 Task: Check the median sale price of condos/co-ops in the last 1 year.
Action: Mouse moved to (768, 145)
Screenshot: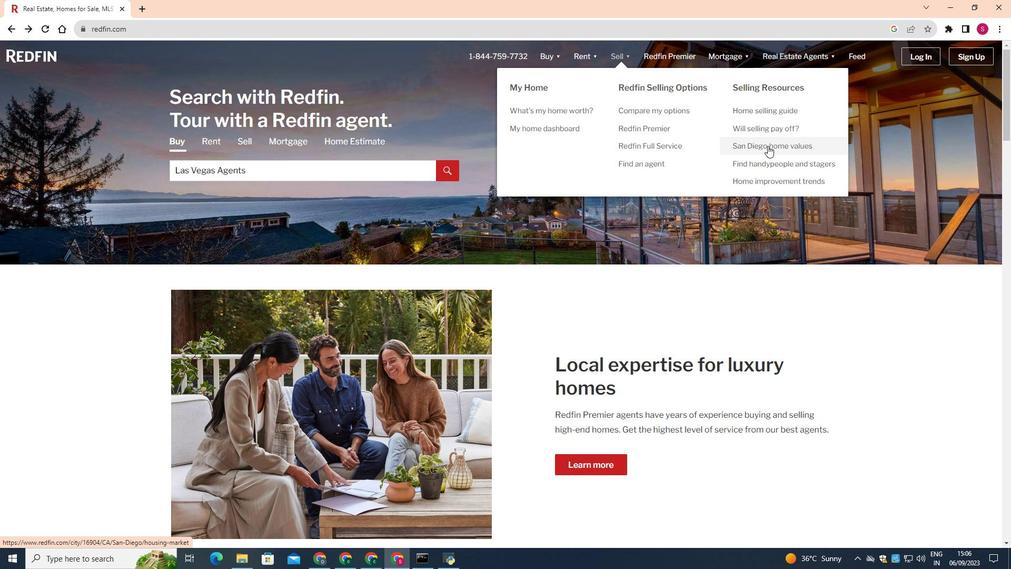 
Action: Mouse pressed left at (768, 145)
Screenshot: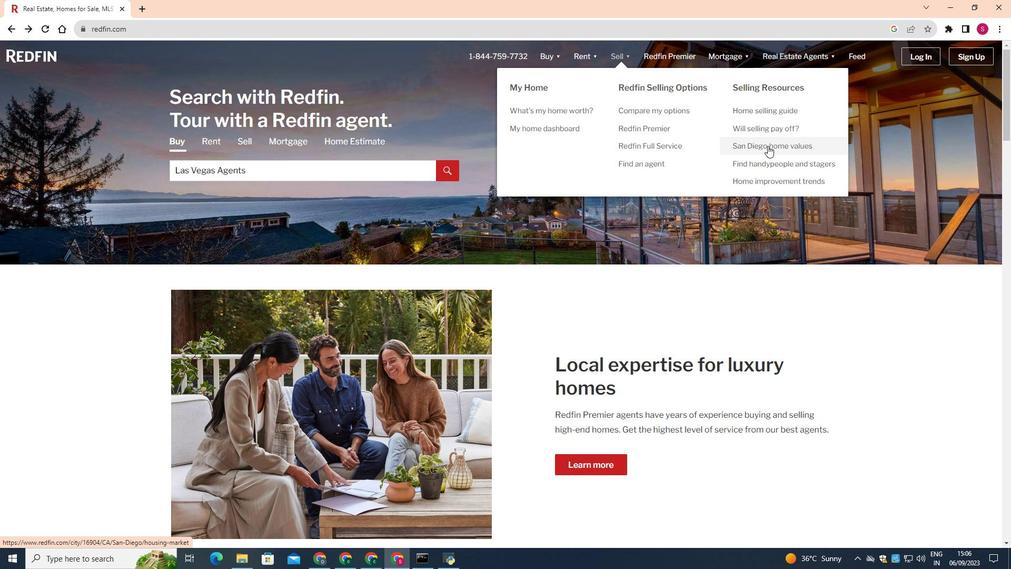 
Action: Mouse moved to (254, 383)
Screenshot: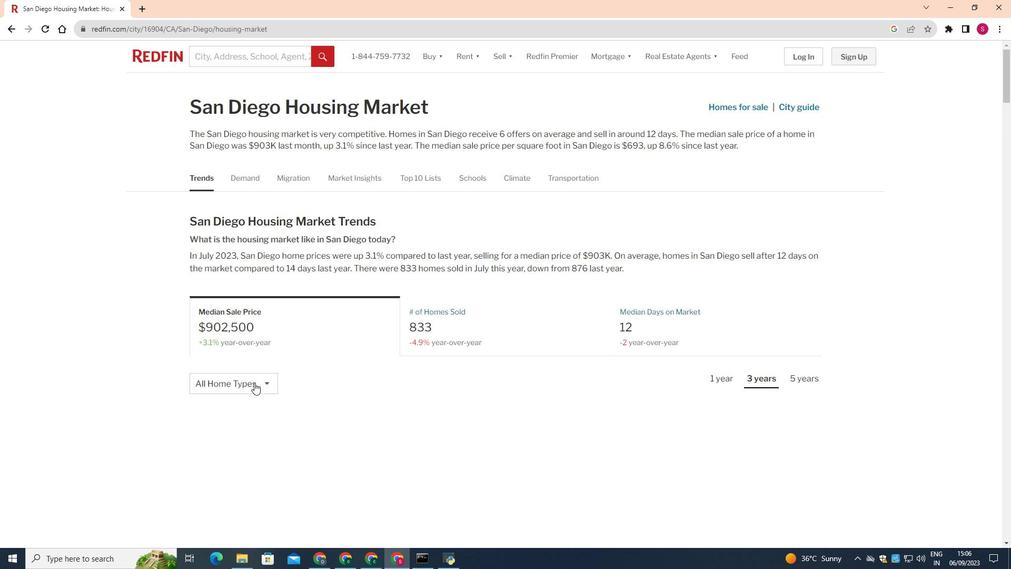 
Action: Mouse pressed left at (254, 383)
Screenshot: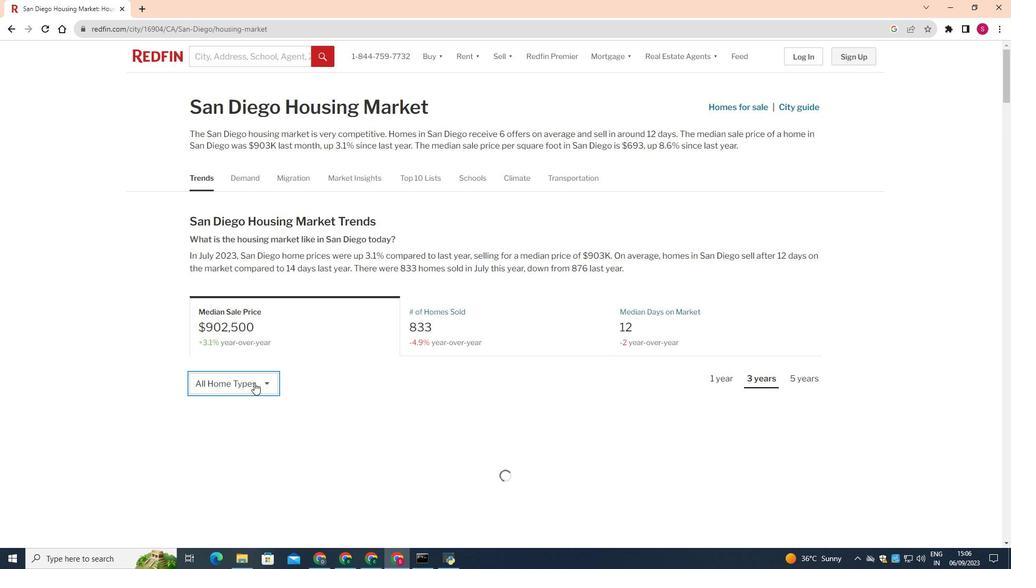 
Action: Mouse moved to (235, 472)
Screenshot: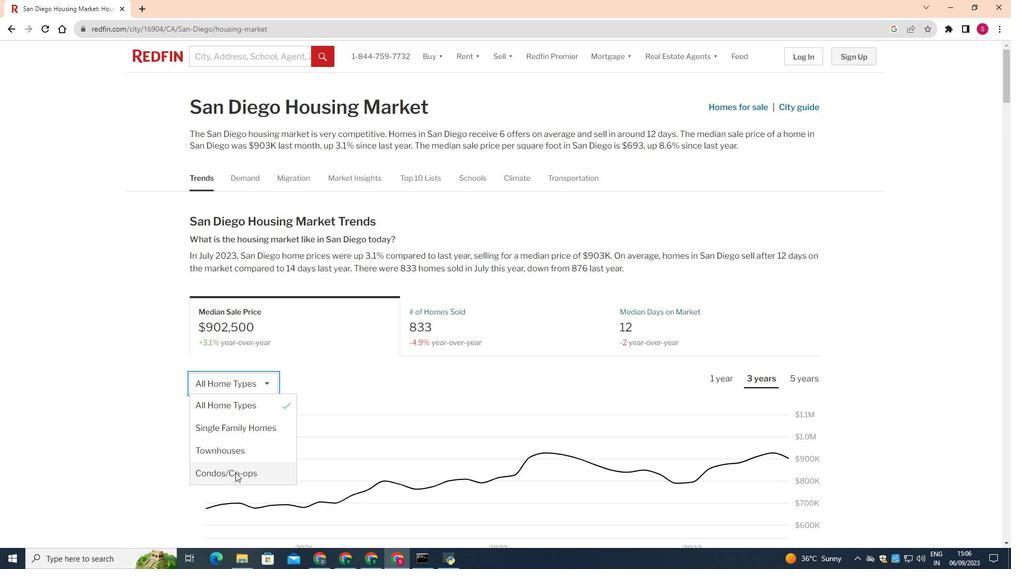 
Action: Mouse pressed left at (235, 472)
Screenshot: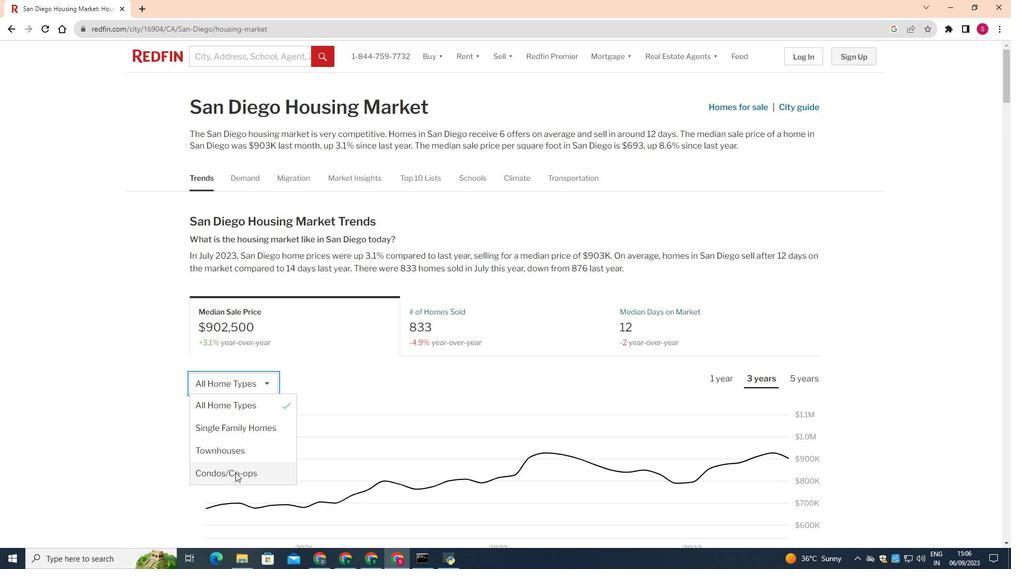 
Action: Mouse moved to (722, 381)
Screenshot: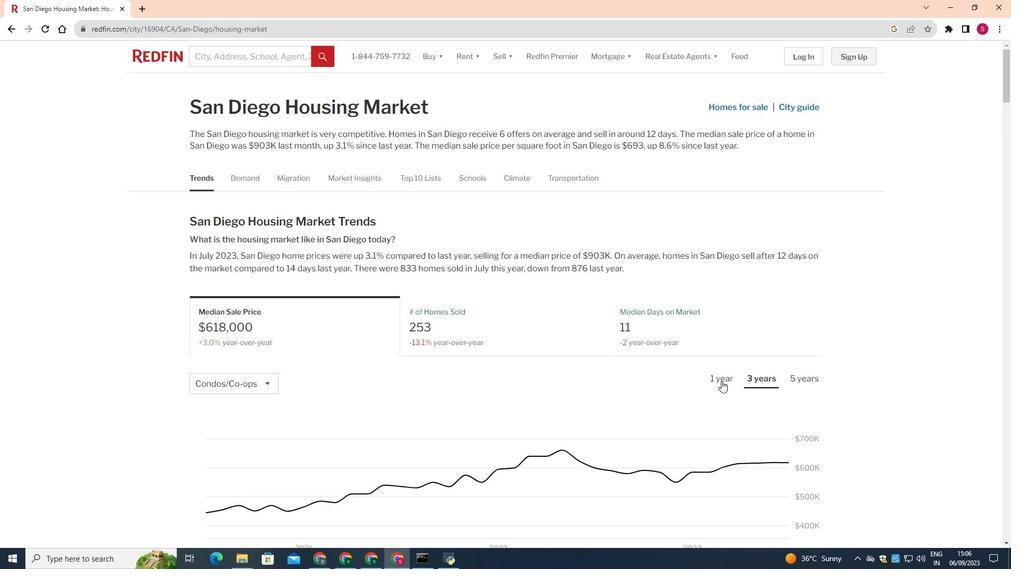 
Action: Mouse pressed left at (722, 381)
Screenshot: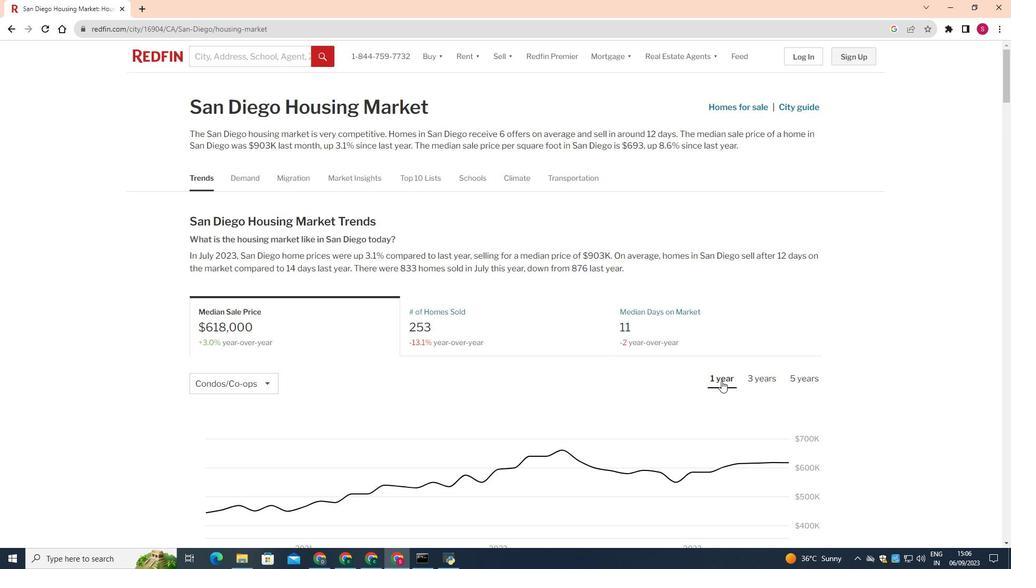 
Action: Mouse moved to (679, 385)
Screenshot: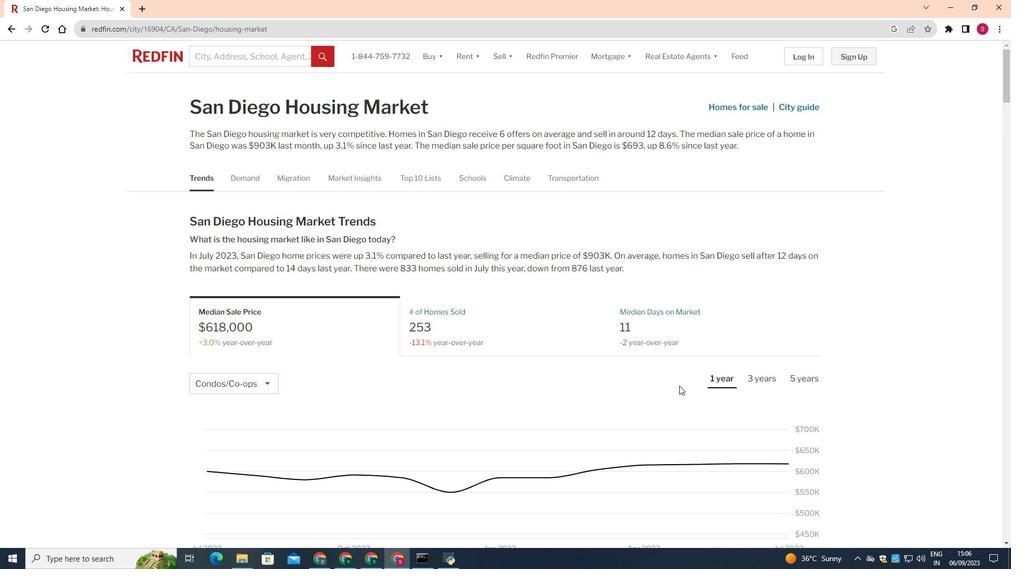 
Action: Mouse scrolled (679, 385) with delta (0, 0)
Screenshot: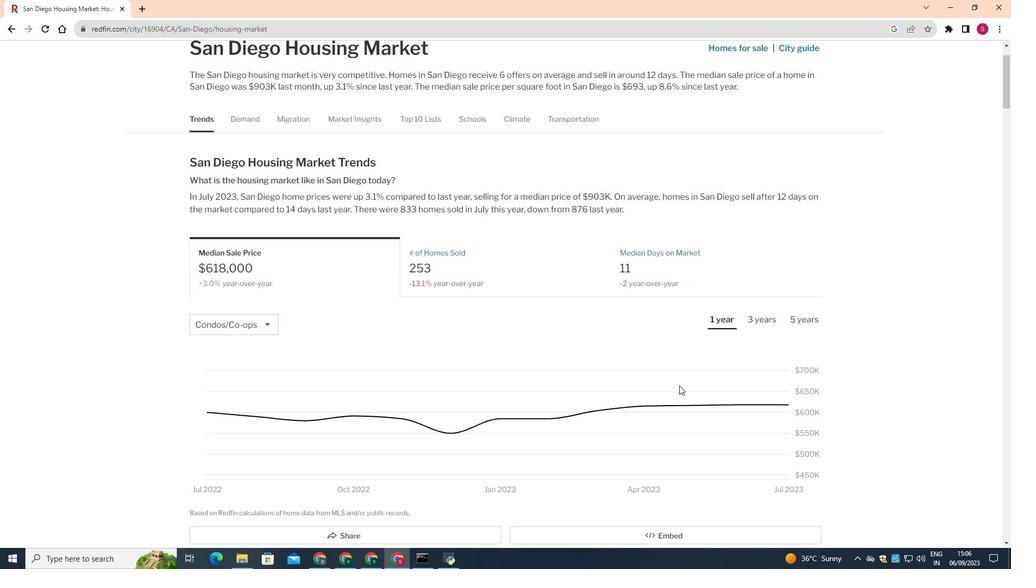 
Action: Mouse scrolled (679, 385) with delta (0, 0)
Screenshot: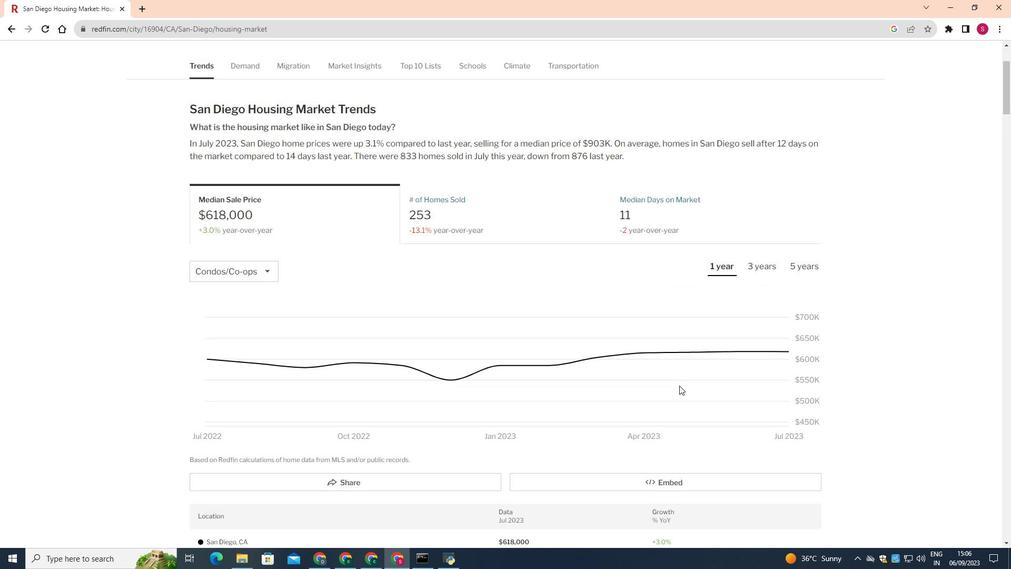 
Action: Mouse scrolled (679, 385) with delta (0, 0)
Screenshot: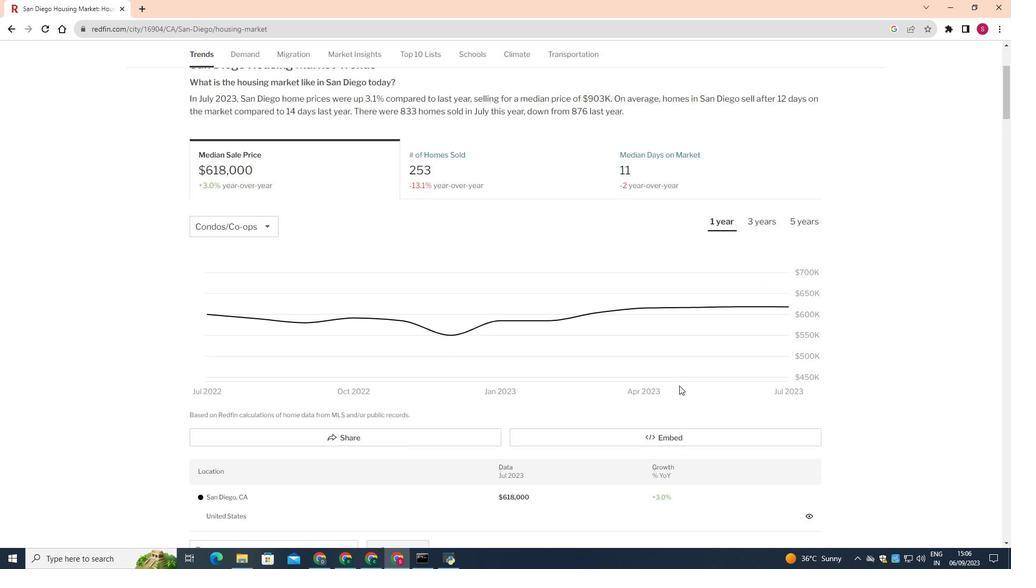 
